 Task: Open Outlook and define a new Send/Receive group.
Action: Mouse moved to (14, 74)
Screenshot: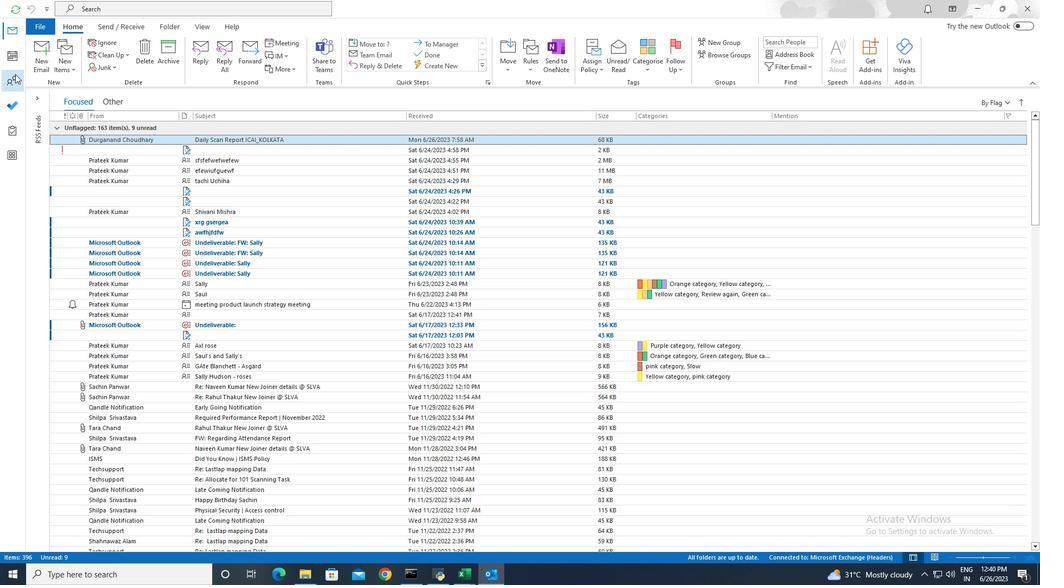 
Action: Mouse pressed left at (14, 74)
Screenshot: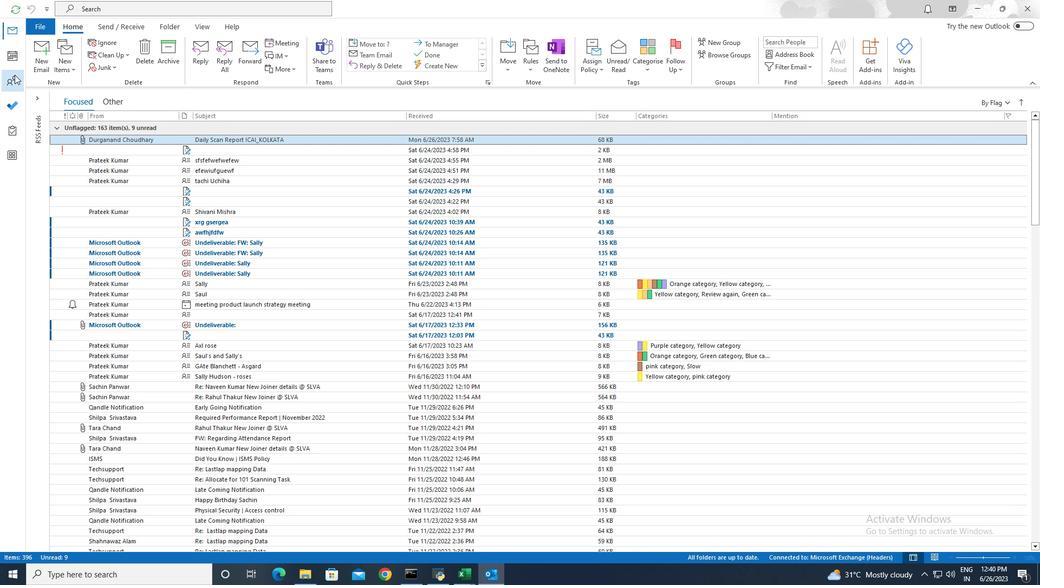 
Action: Mouse moved to (132, 24)
Screenshot: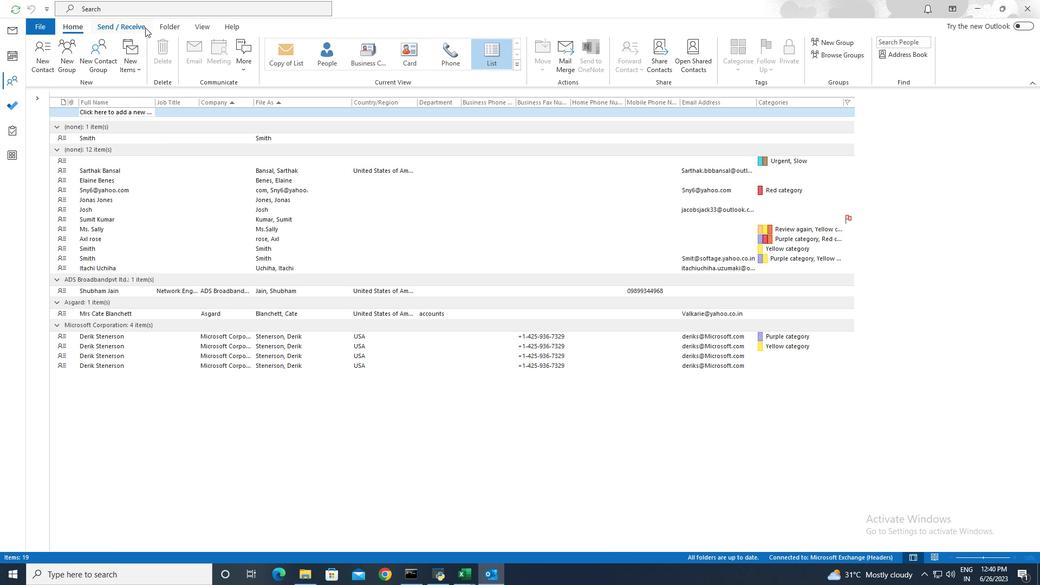 
Action: Mouse pressed left at (132, 24)
Screenshot: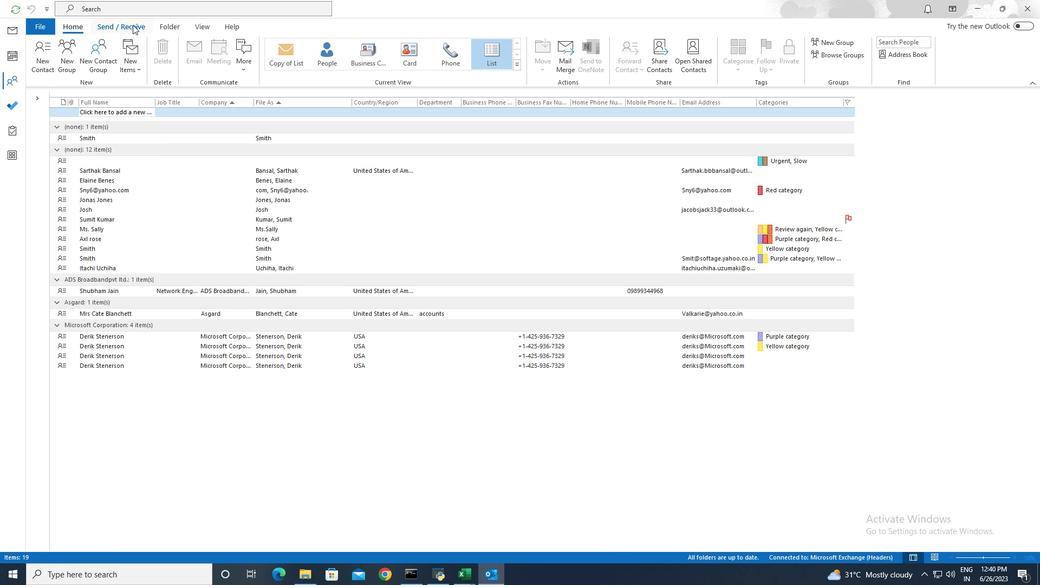 
Action: Mouse moved to (148, 65)
Screenshot: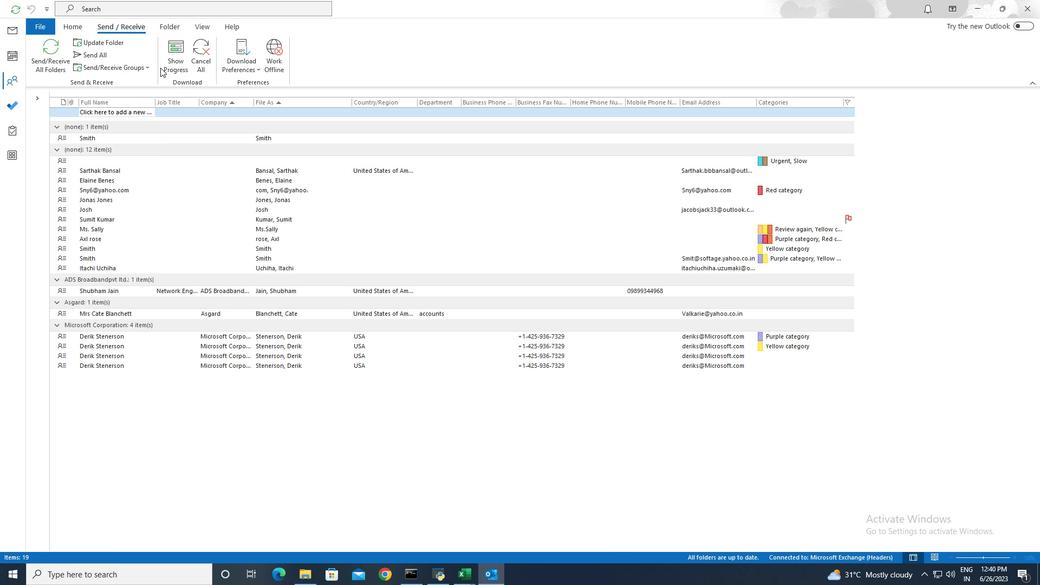 
Action: Mouse pressed left at (148, 65)
Screenshot: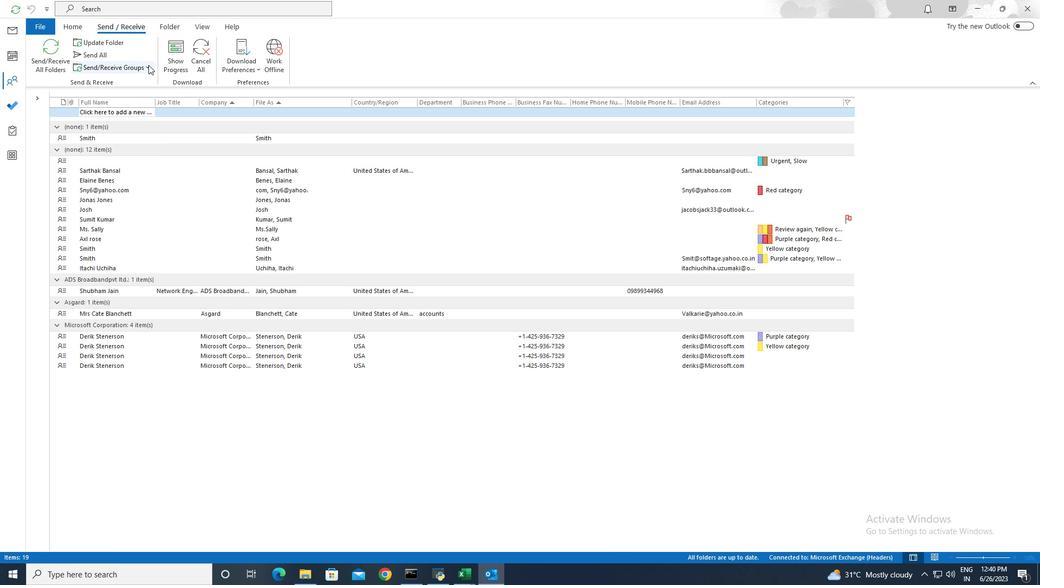 
Action: Mouse moved to (83, 161)
Screenshot: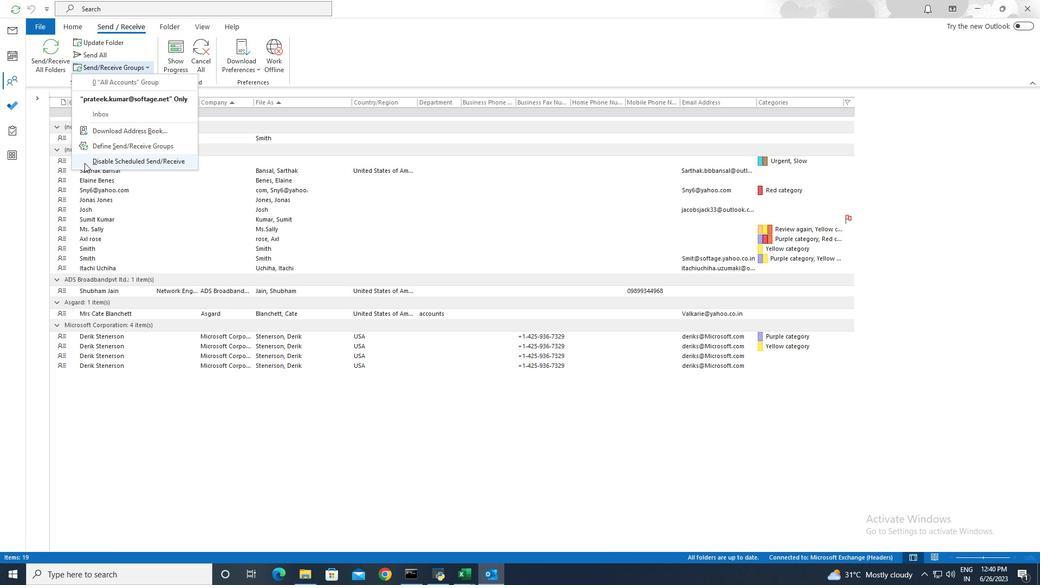 
Action: Mouse pressed left at (83, 161)
Screenshot: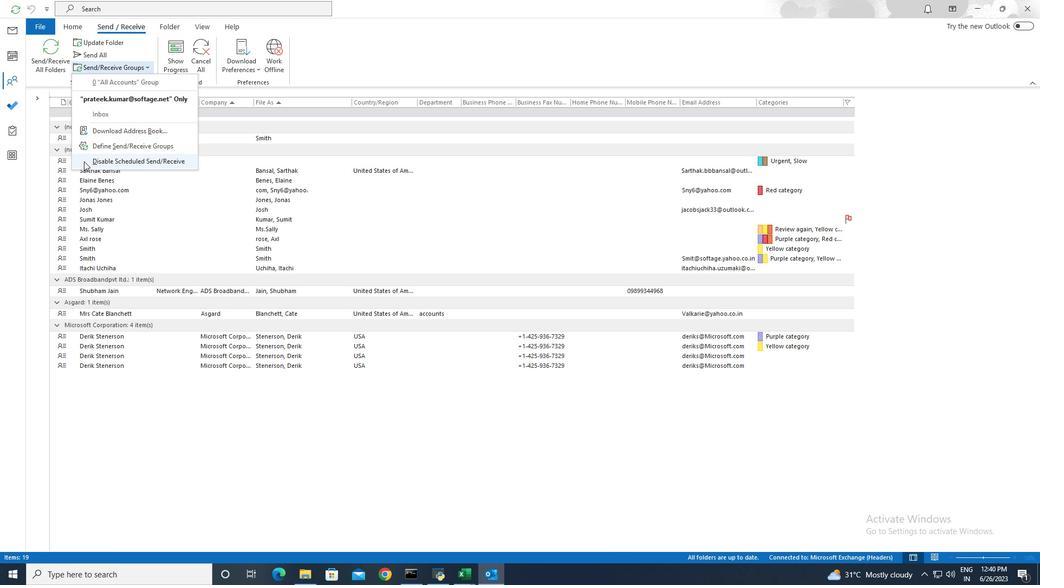 
